 Task: Reset the filters.
Action: Mouse moved to (23, 145)
Screenshot: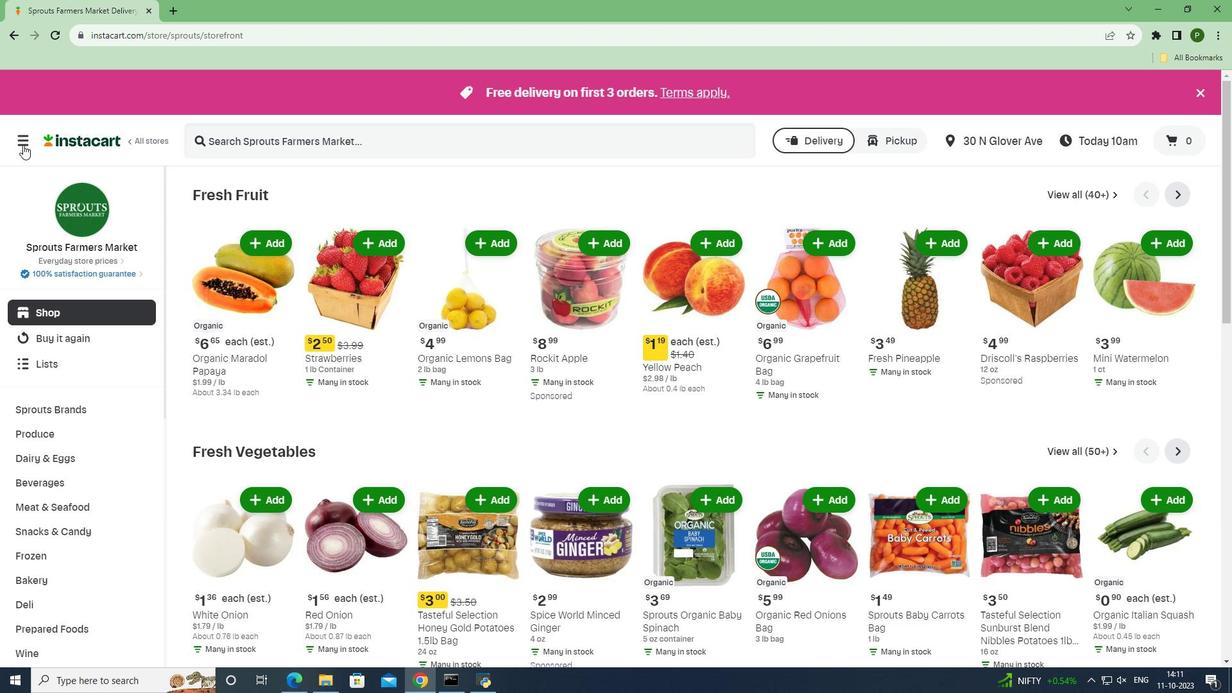 
Action: Mouse pressed left at (23, 145)
Screenshot: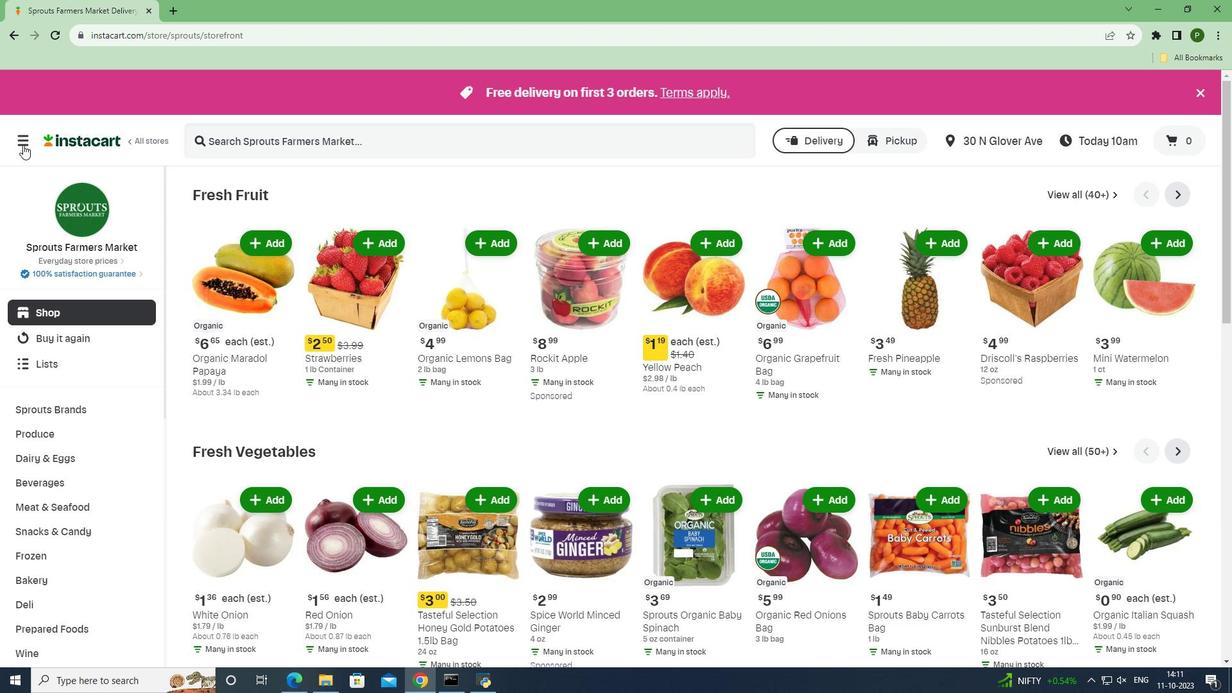 
Action: Key pressed ,<Key.alt_gr>
Screenshot: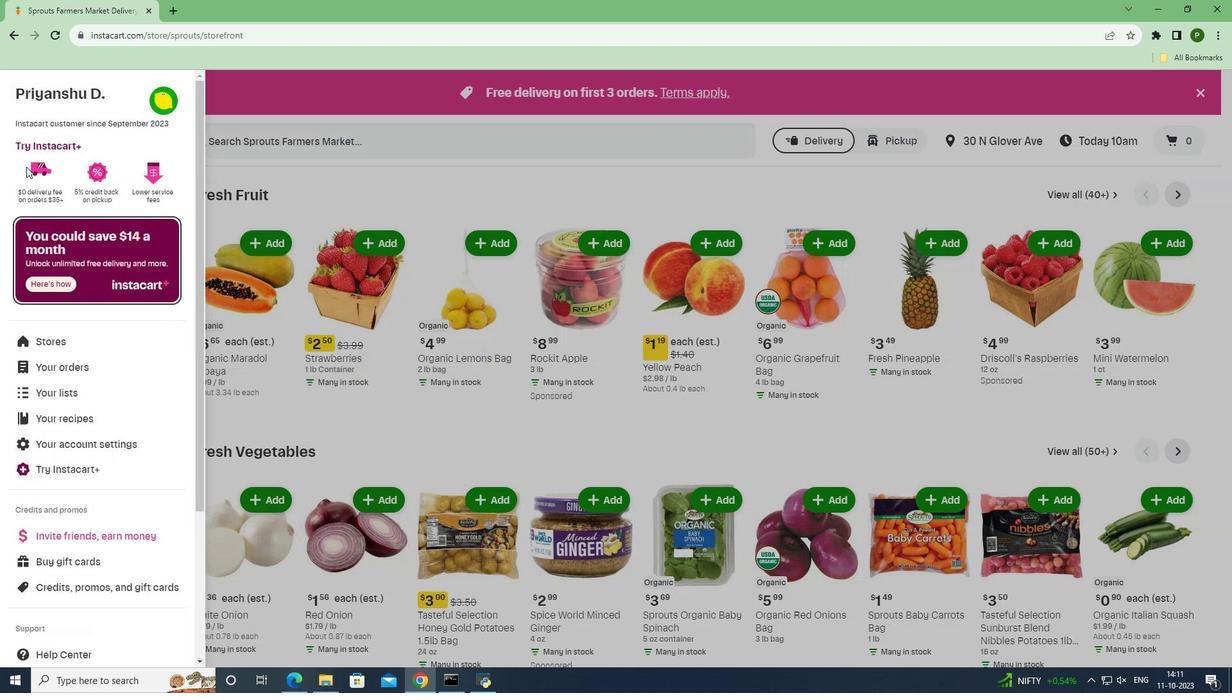 
Action: Mouse moved to (46, 338)
Screenshot: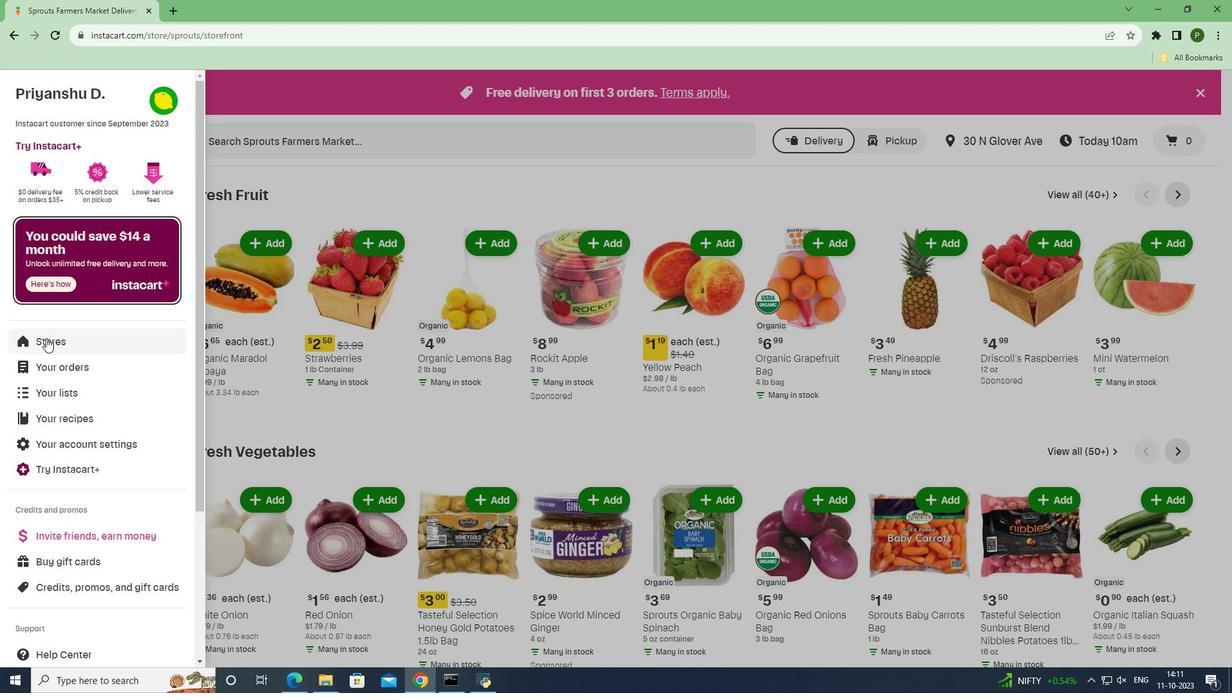 
Action: Mouse pressed left at (46, 338)
Screenshot: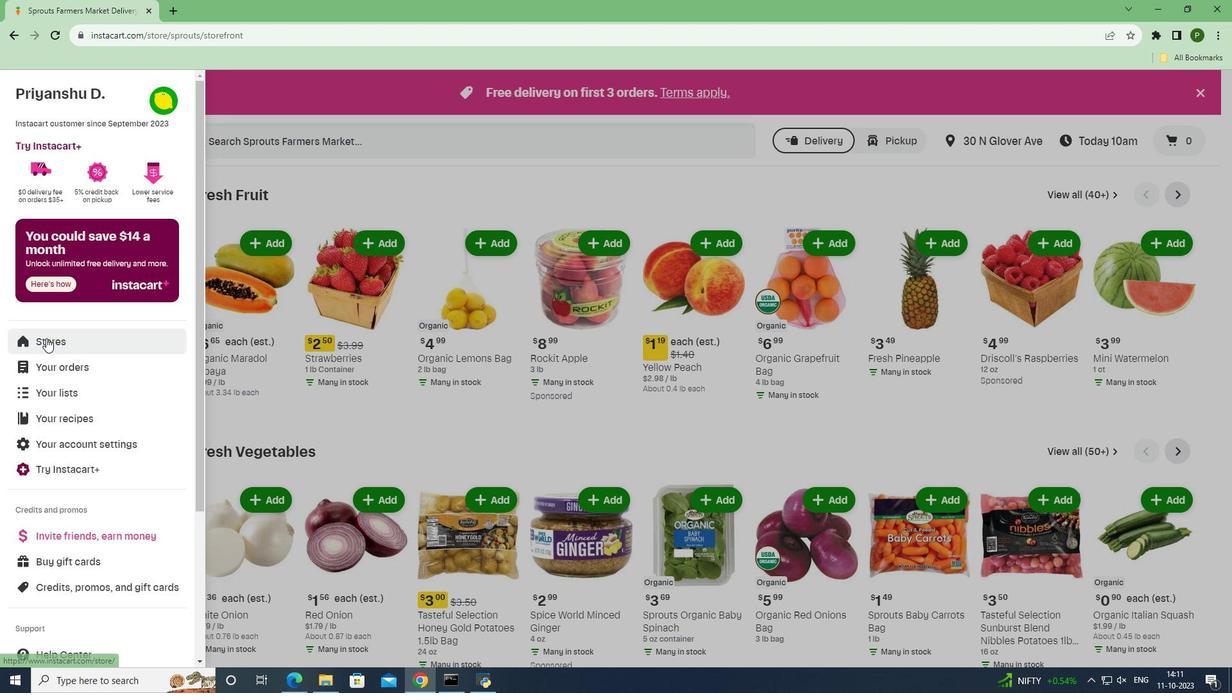 
Action: Mouse moved to (315, 150)
Screenshot: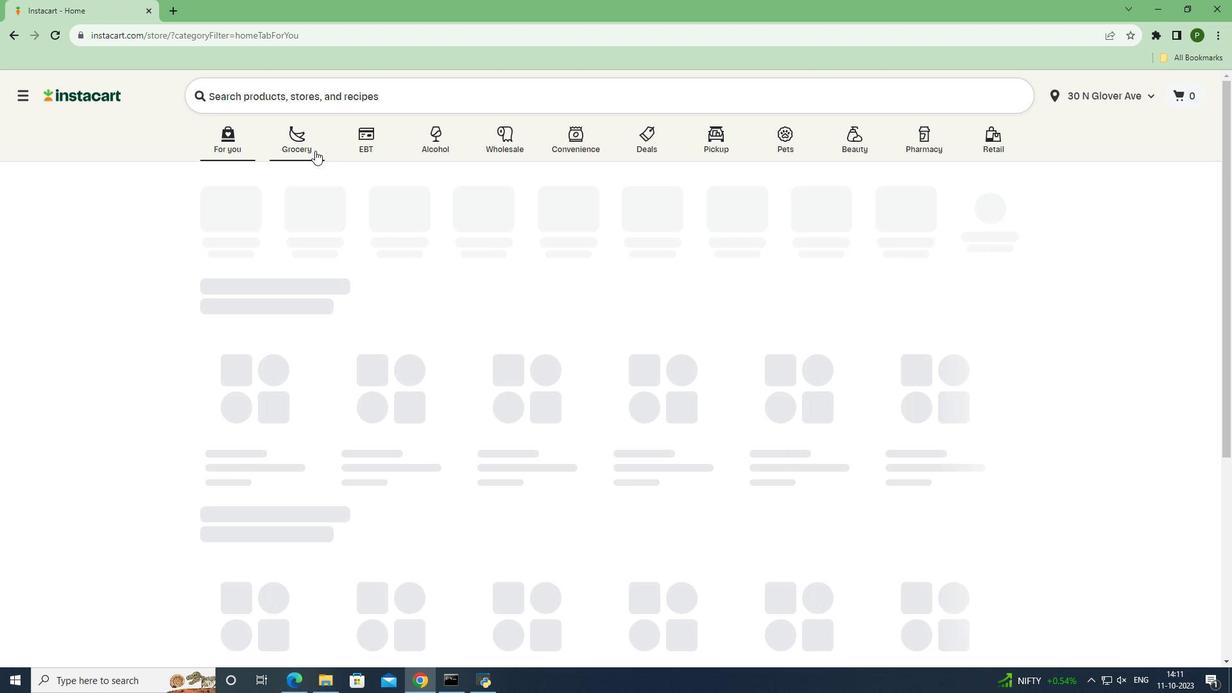 
Action: Mouse pressed left at (315, 150)
Screenshot: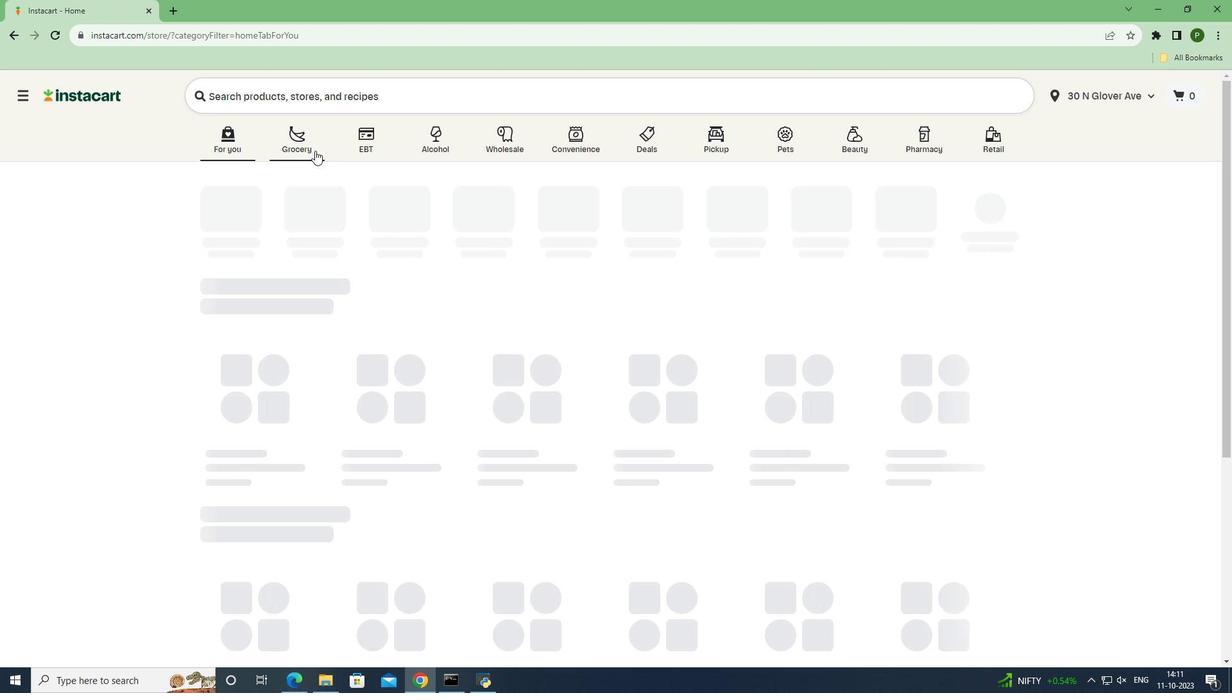 
Action: Mouse moved to (549, 302)
Screenshot: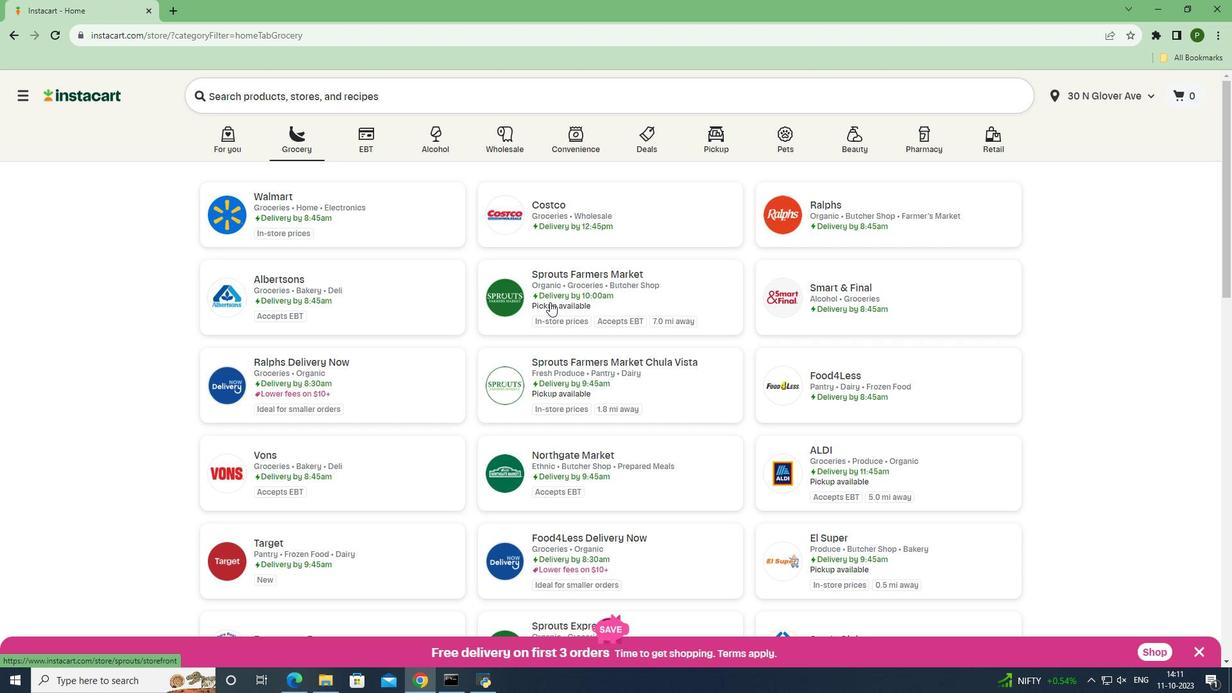 
Action: Mouse pressed left at (549, 302)
Screenshot: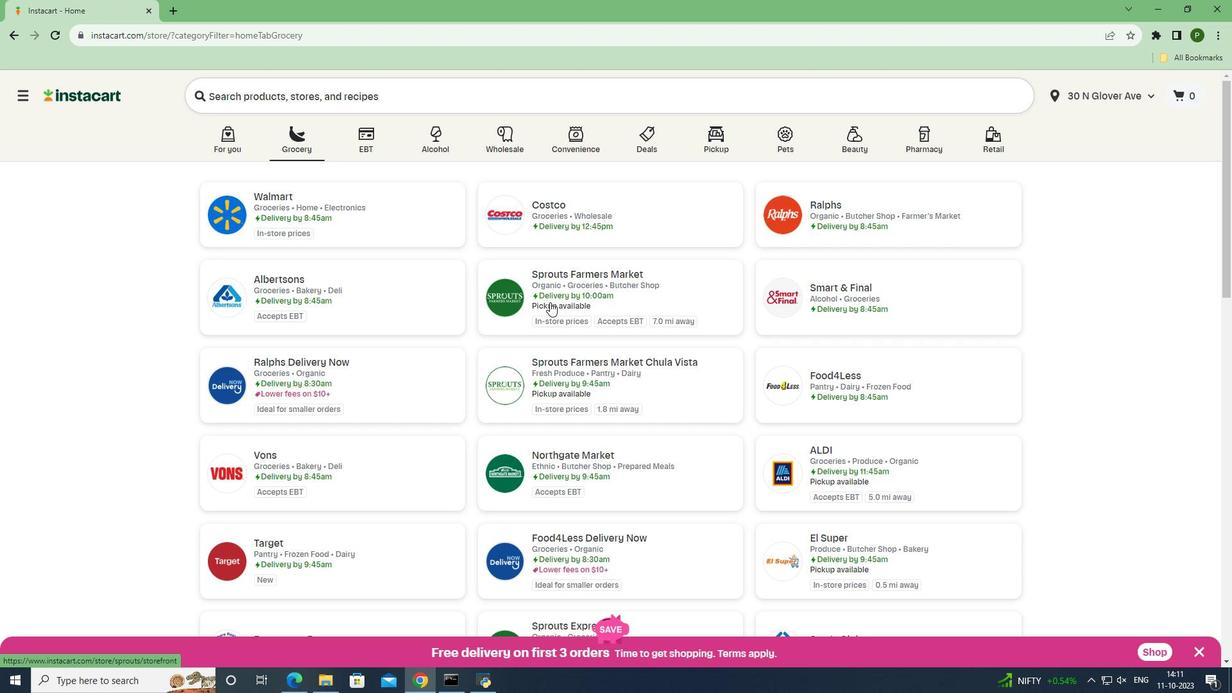 
Action: Mouse moved to (68, 484)
Screenshot: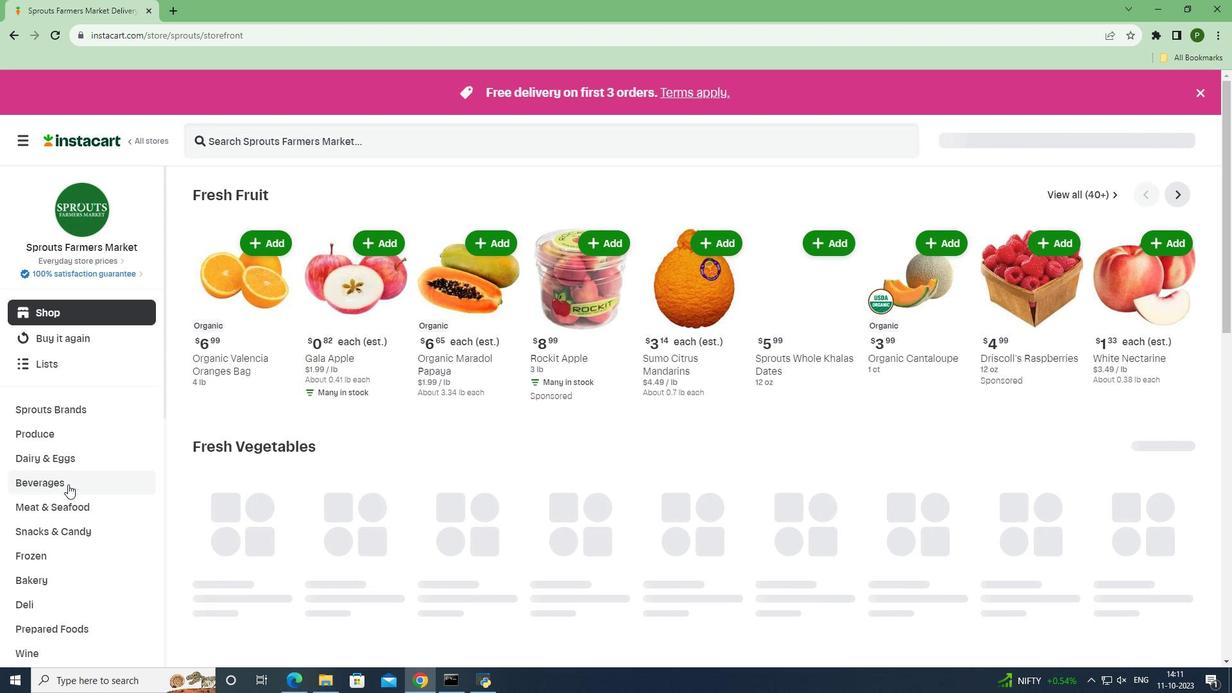 
Action: Mouse pressed left at (68, 484)
Screenshot: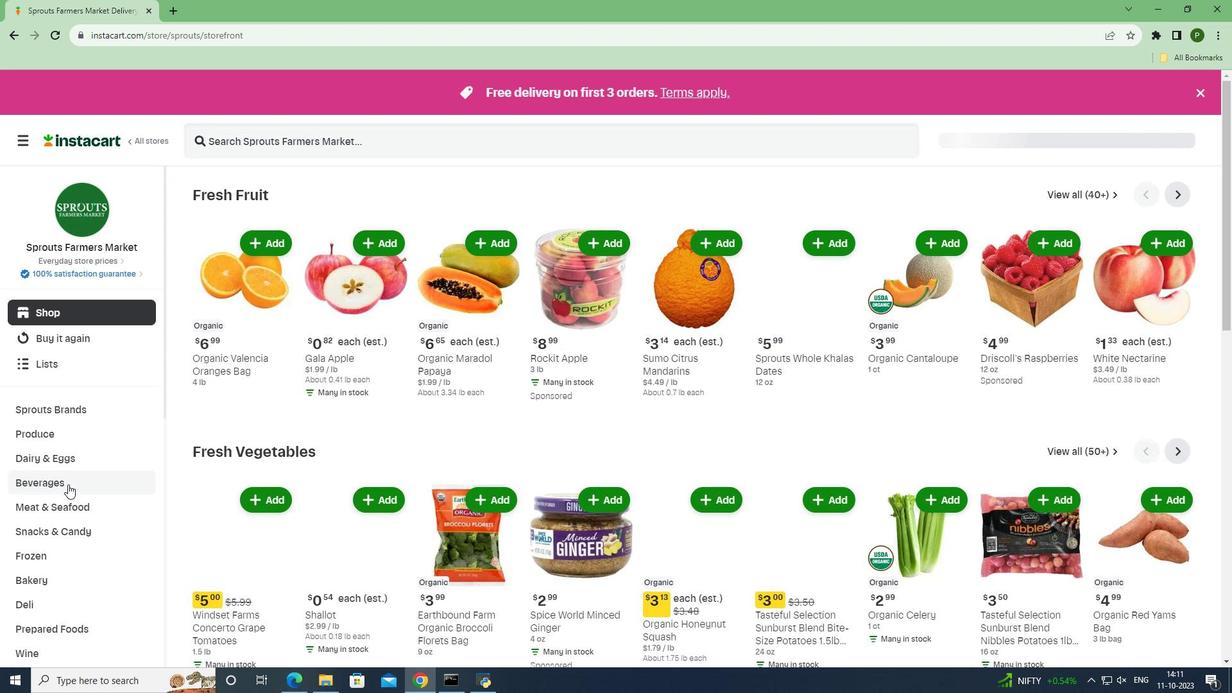 
Action: Mouse moved to (55, 558)
Screenshot: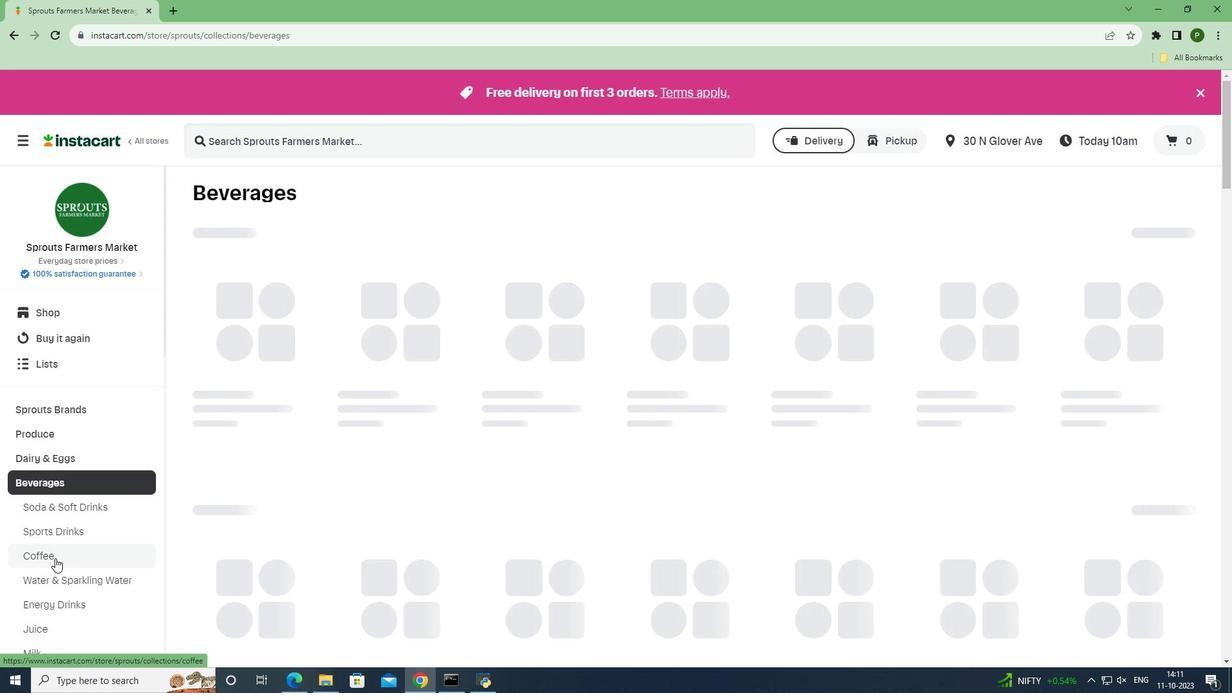 
Action: Mouse pressed left at (55, 558)
Screenshot: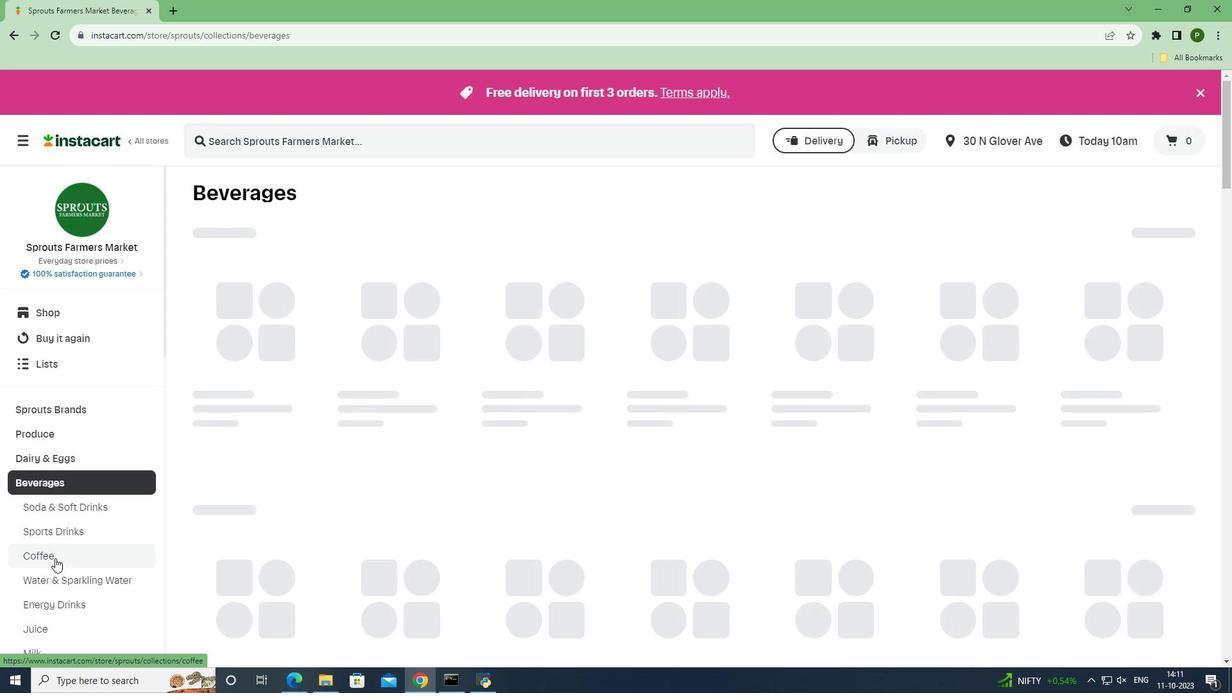 
Action: Mouse moved to (493, 290)
Screenshot: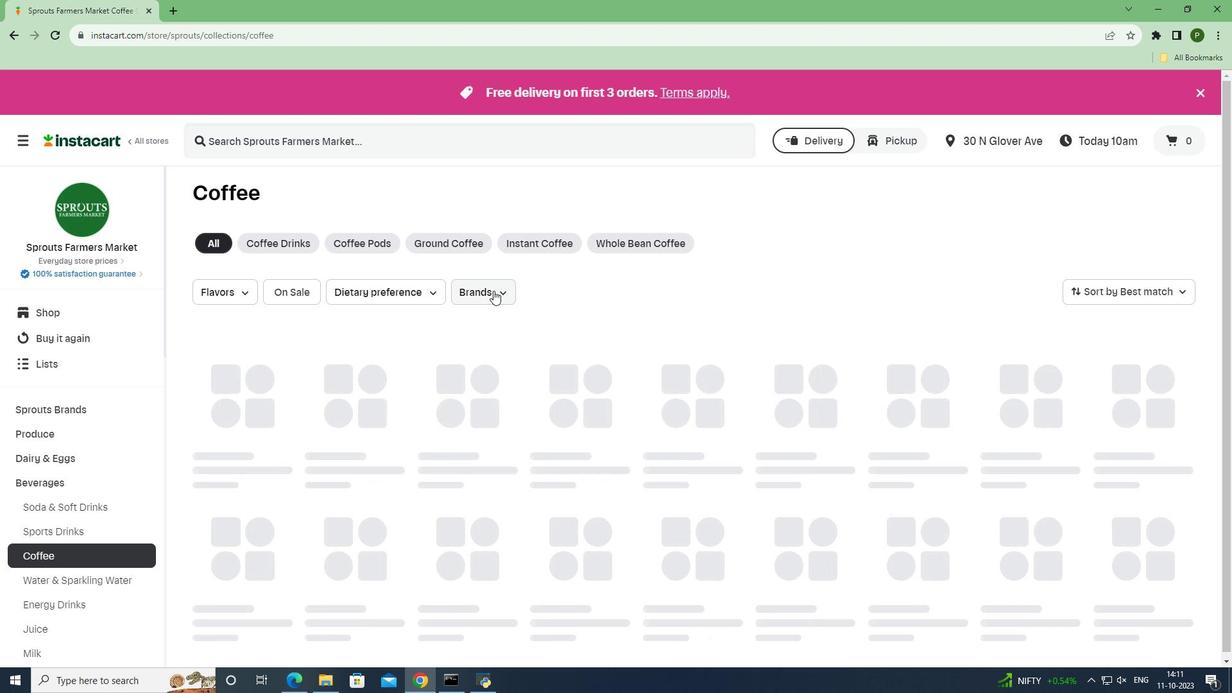 
Action: Mouse pressed left at (493, 290)
Screenshot: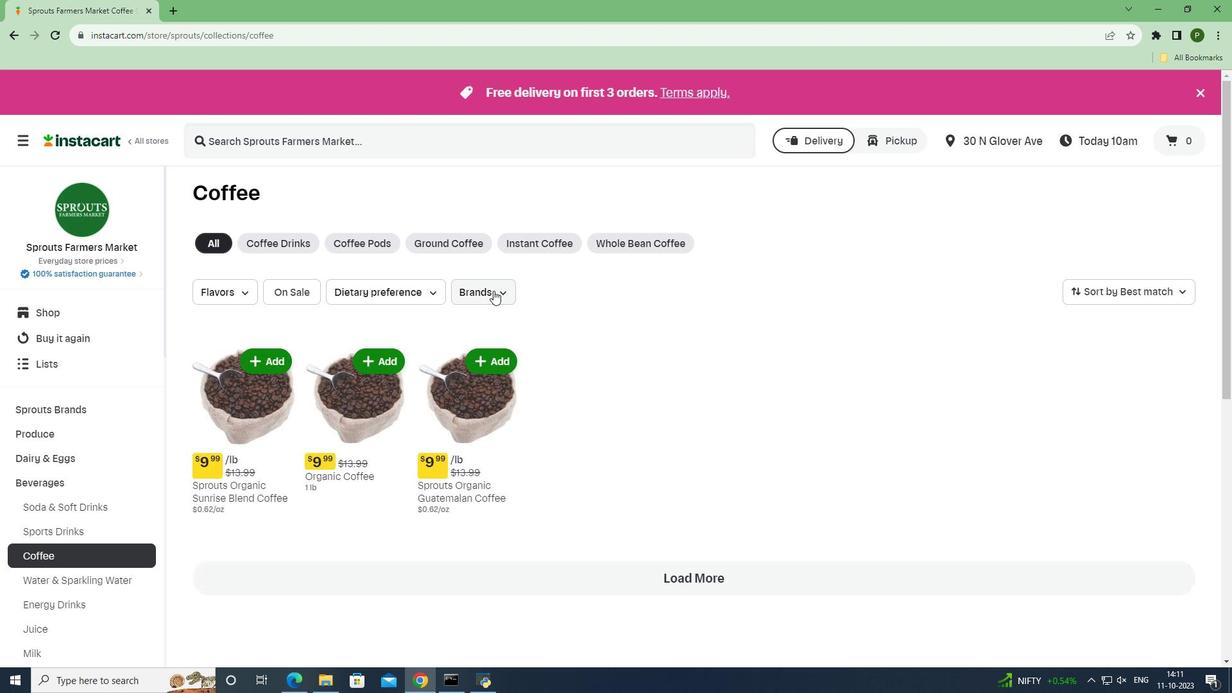 
Action: Mouse moved to (498, 396)
Screenshot: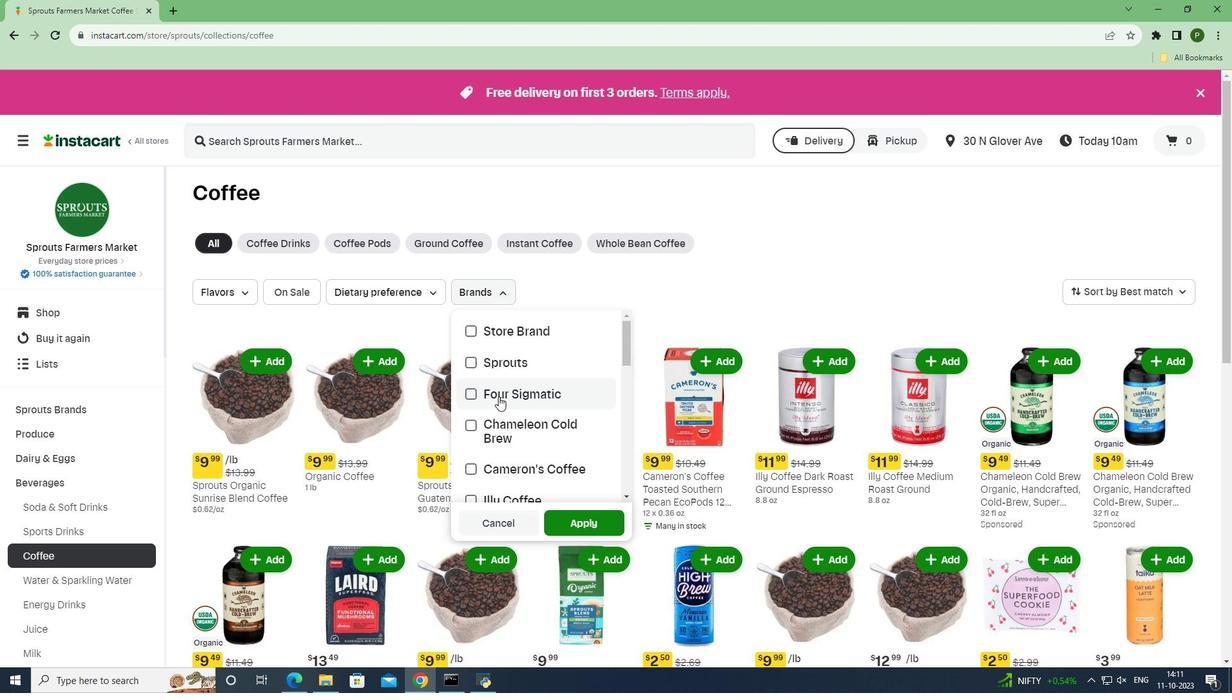 
Action: Mouse pressed left at (498, 396)
Screenshot: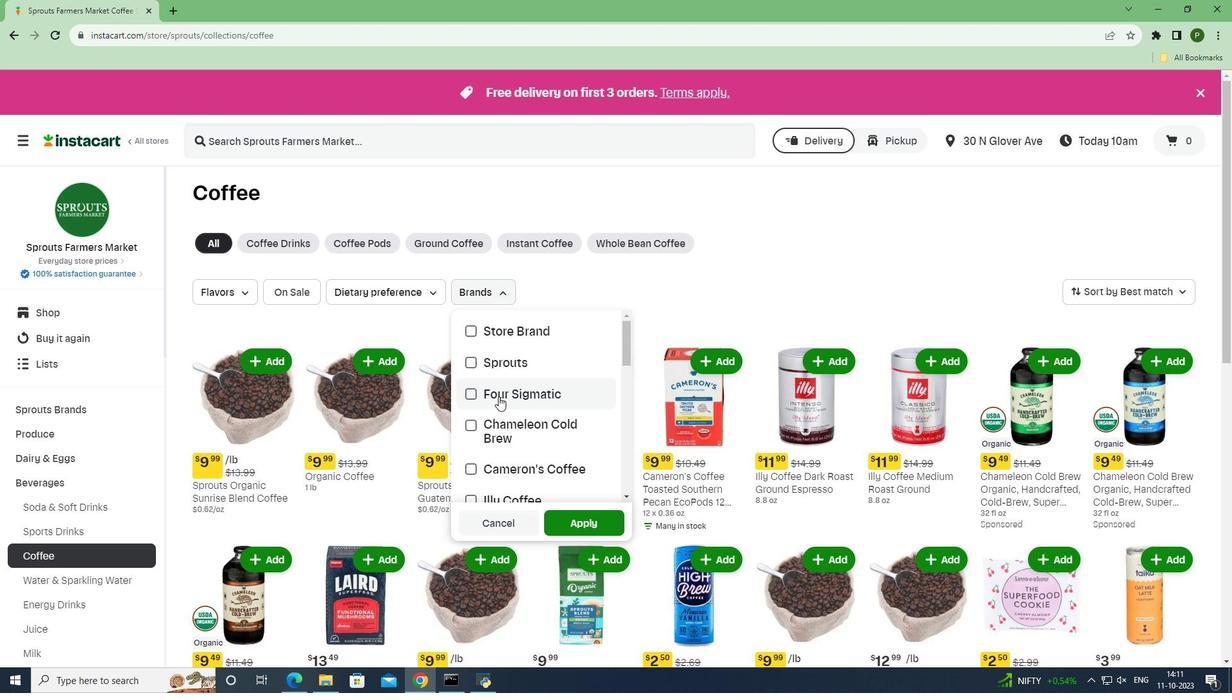 
Action: Mouse moved to (585, 524)
Screenshot: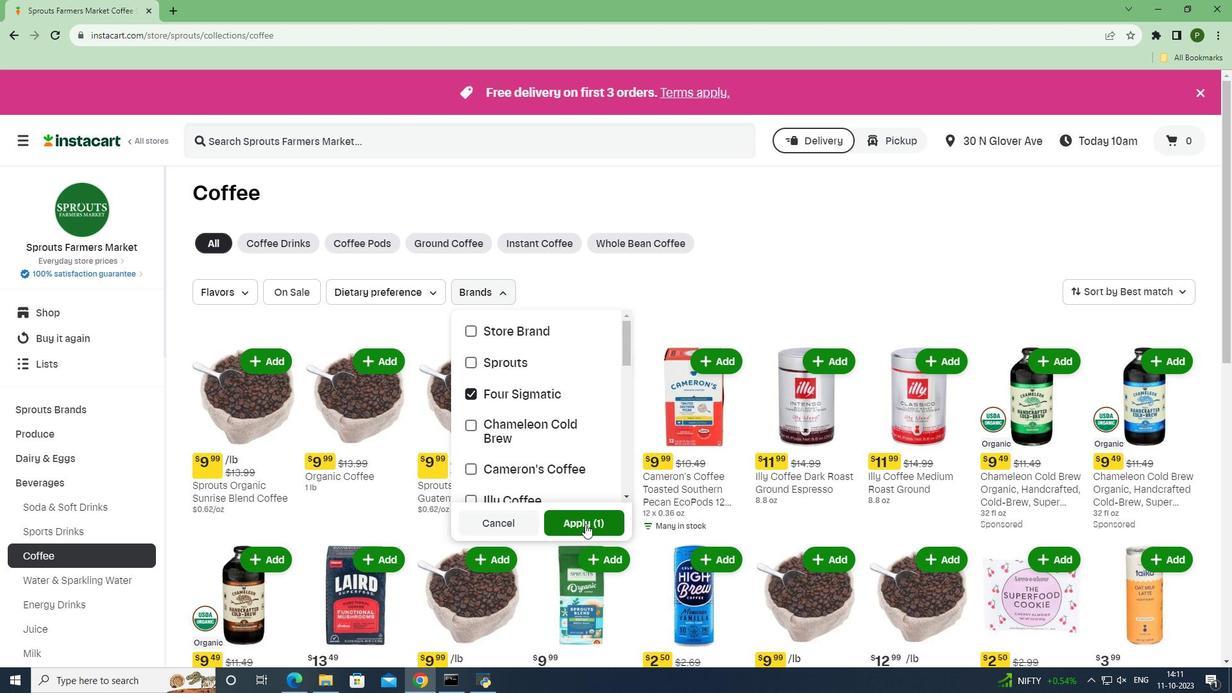 
Action: Mouse pressed left at (585, 524)
Screenshot: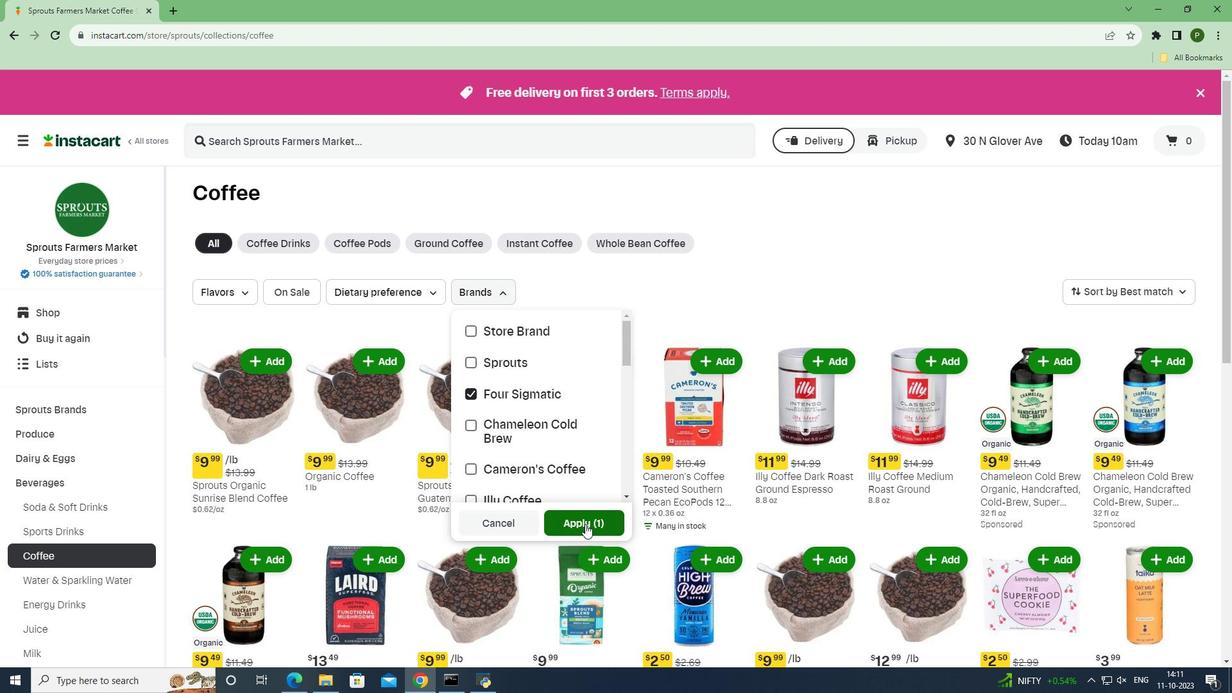 
Action: Mouse moved to (537, 292)
Screenshot: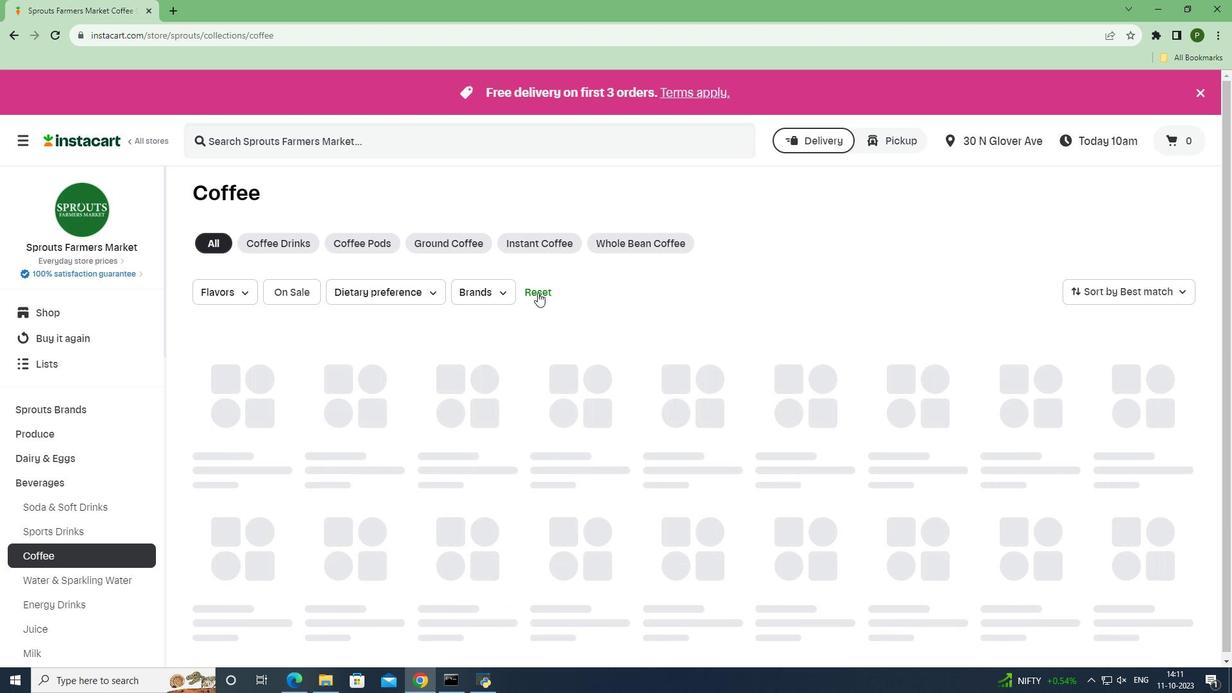 
Action: Mouse pressed left at (537, 292)
Screenshot: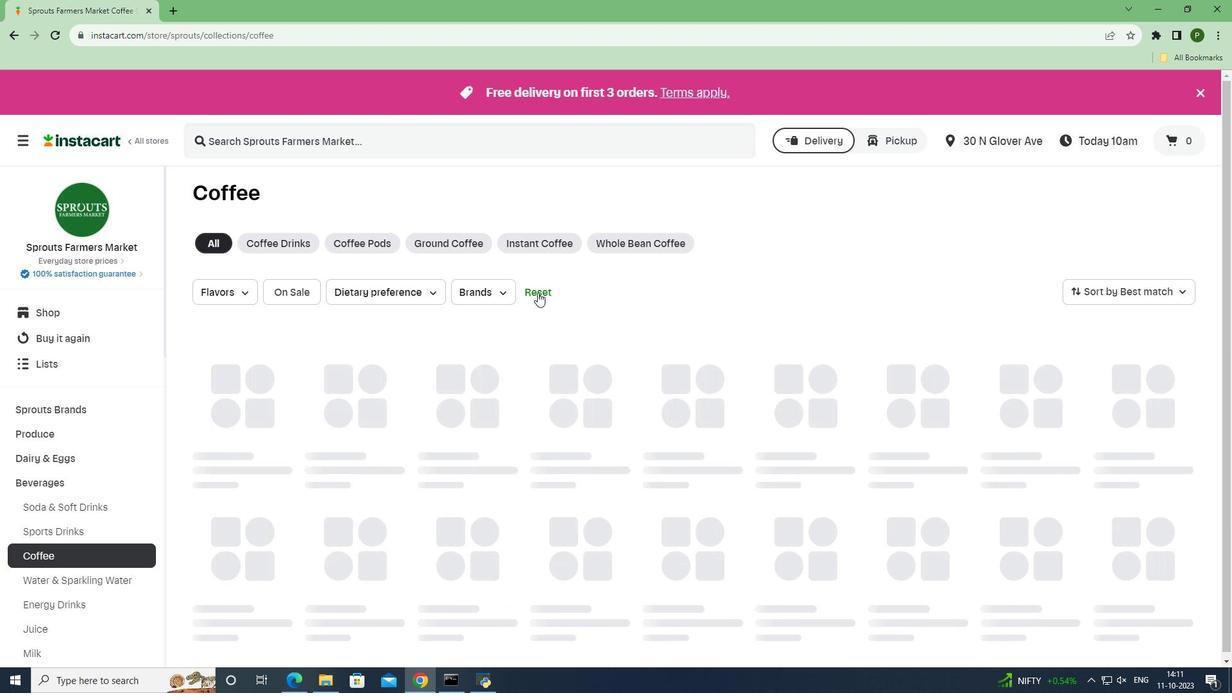 
Action: Mouse moved to (677, 371)
Screenshot: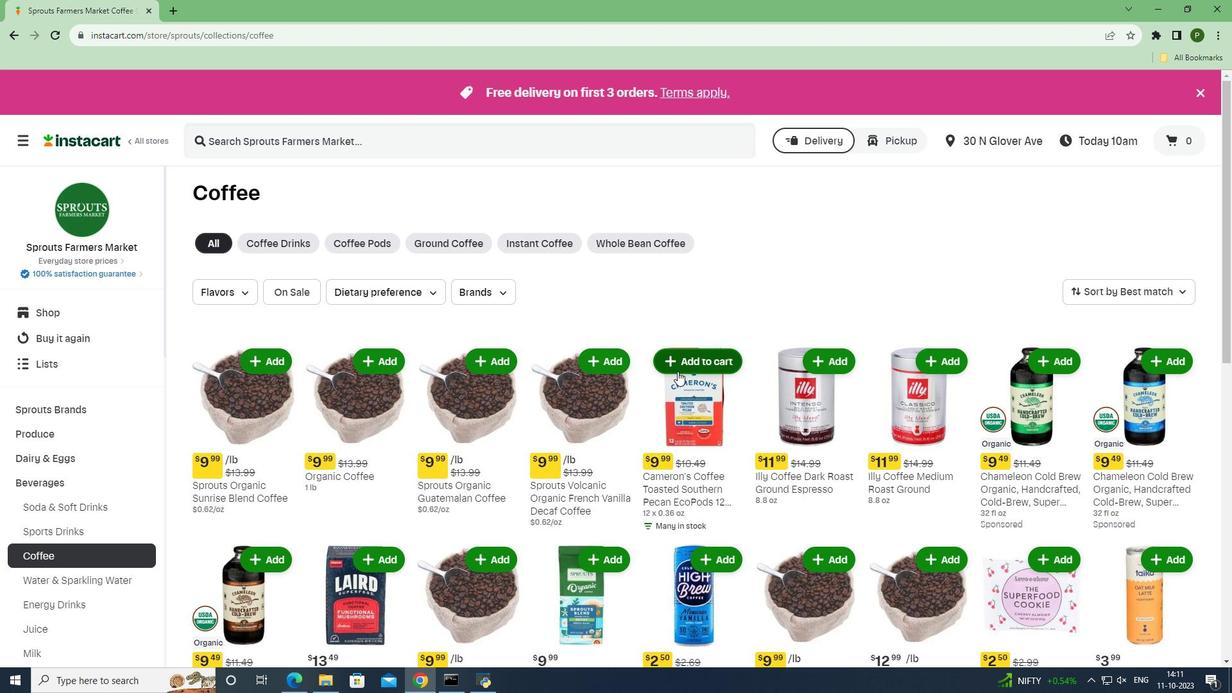 
